 Task: Create a due date automation trigger when advanced on, 2 working days after a card is due add fields without custom field "Resume" set to a date less than 1 days from now at 11:00 AM.
Action: Mouse moved to (928, 232)
Screenshot: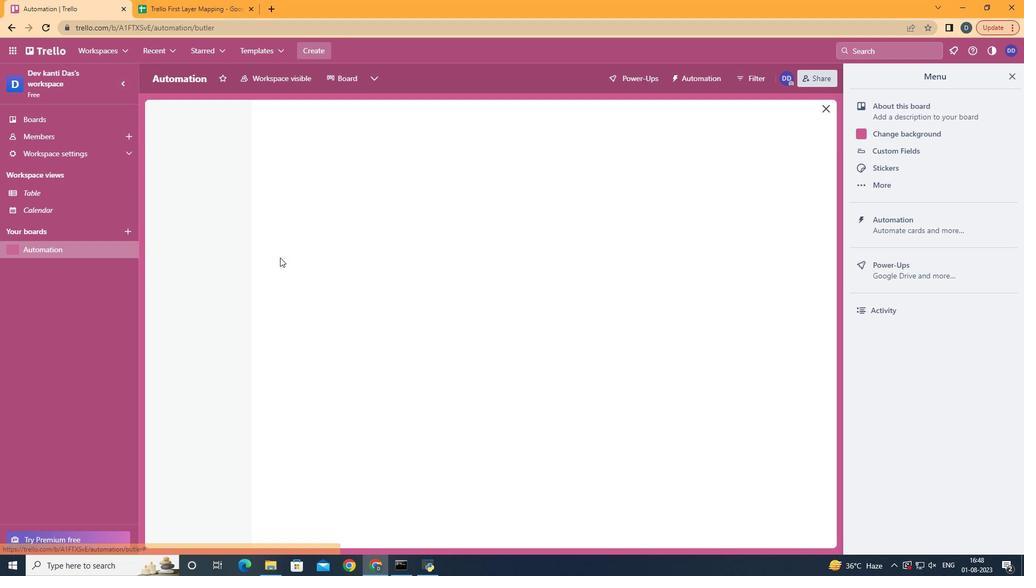 
Action: Mouse pressed left at (928, 232)
Screenshot: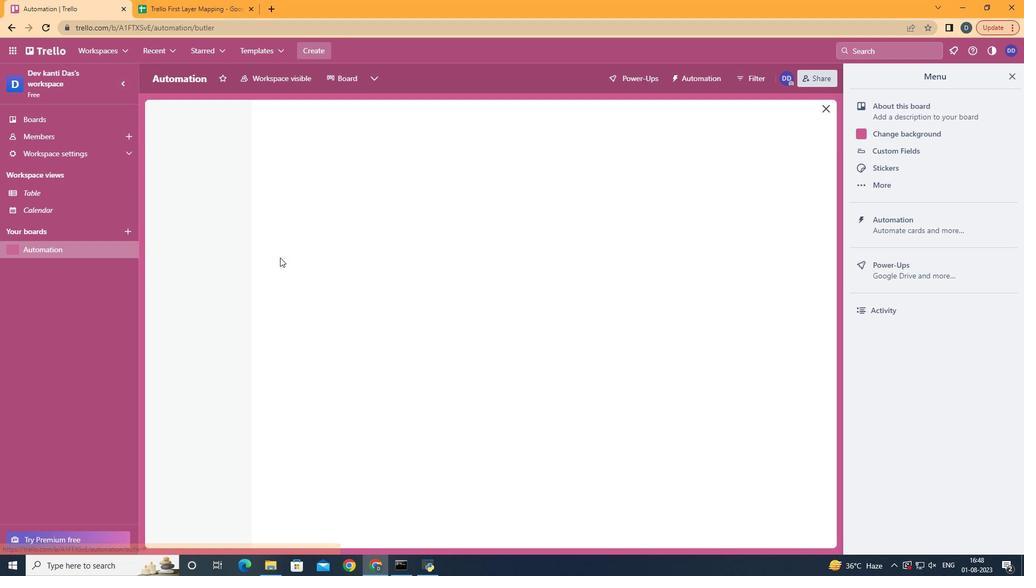 
Action: Mouse moved to (207, 213)
Screenshot: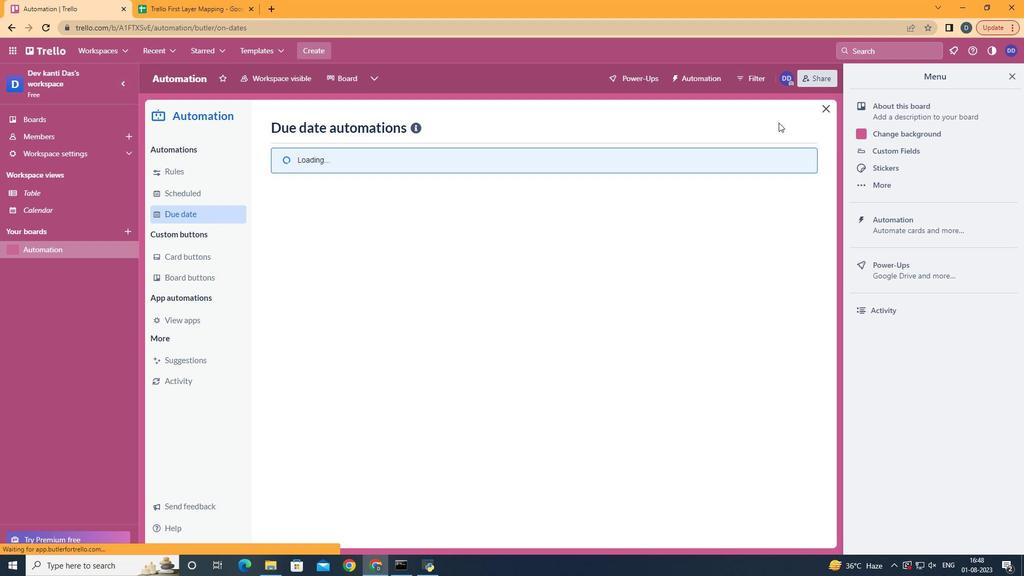 
Action: Mouse pressed left at (207, 213)
Screenshot: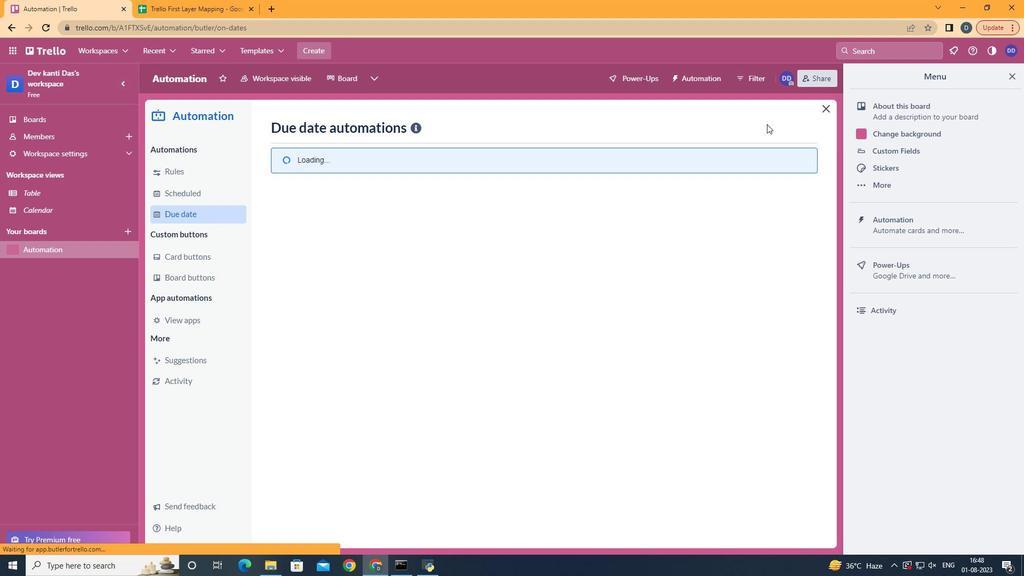
Action: Mouse moved to (748, 129)
Screenshot: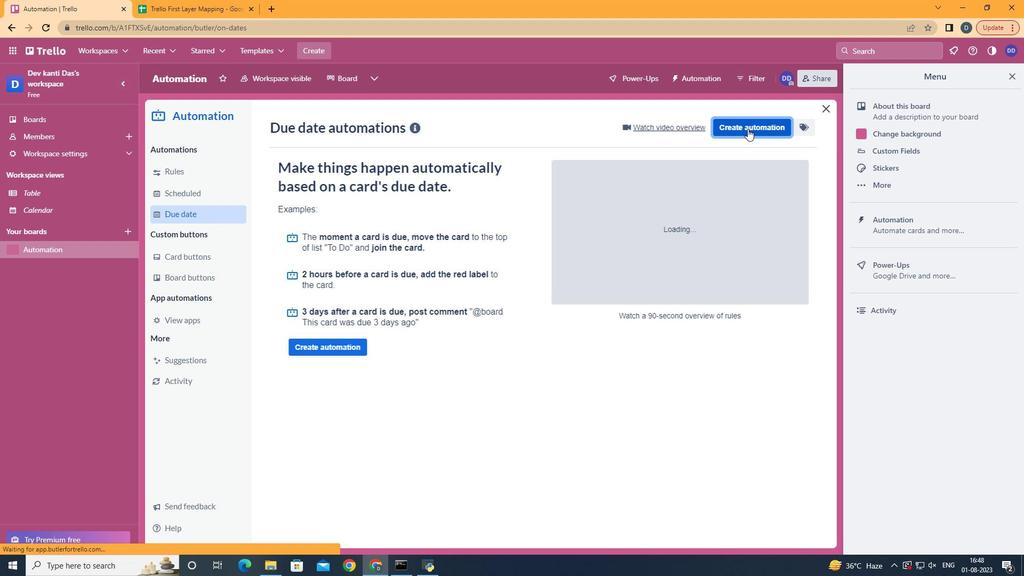 
Action: Mouse pressed left at (748, 129)
Screenshot: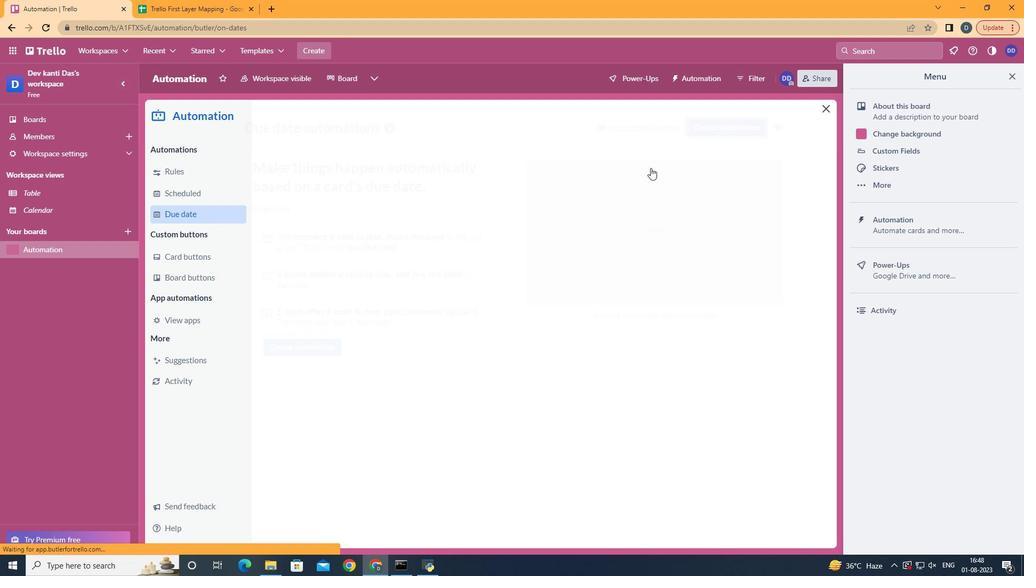 
Action: Mouse moved to (524, 236)
Screenshot: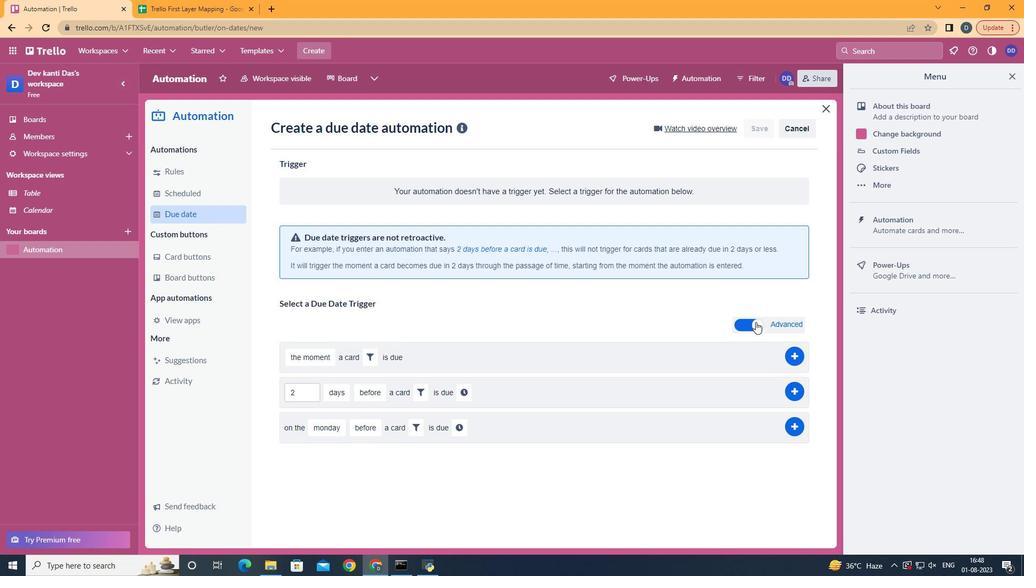 
Action: Mouse pressed left at (524, 236)
Screenshot: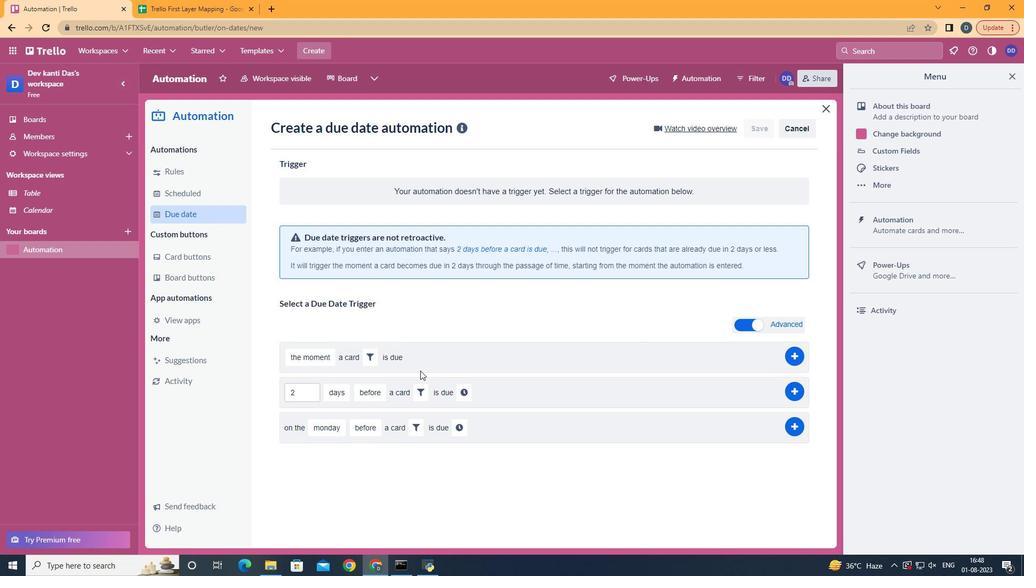 
Action: Mouse moved to (342, 434)
Screenshot: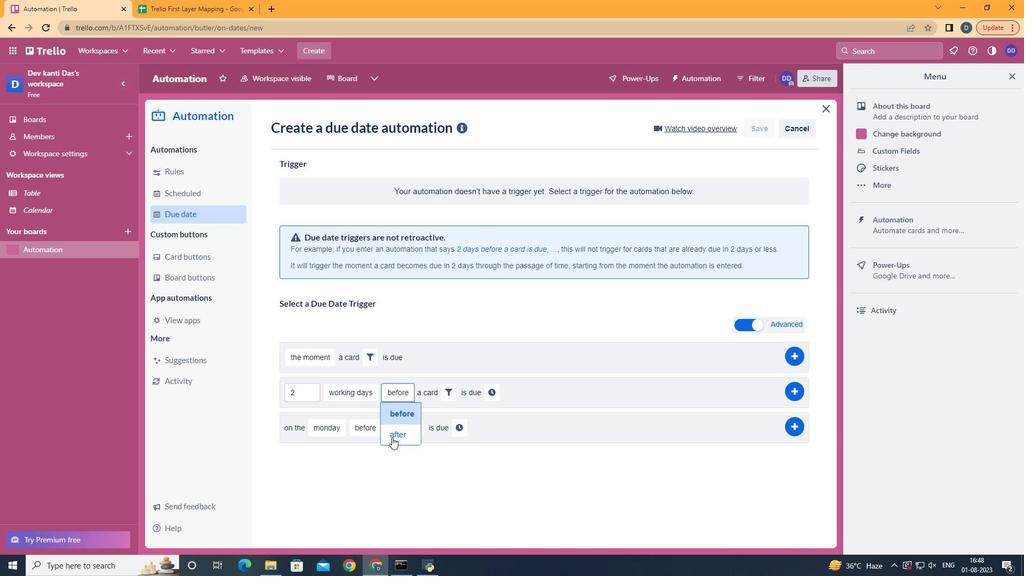 
Action: Mouse pressed left at (342, 434)
Screenshot: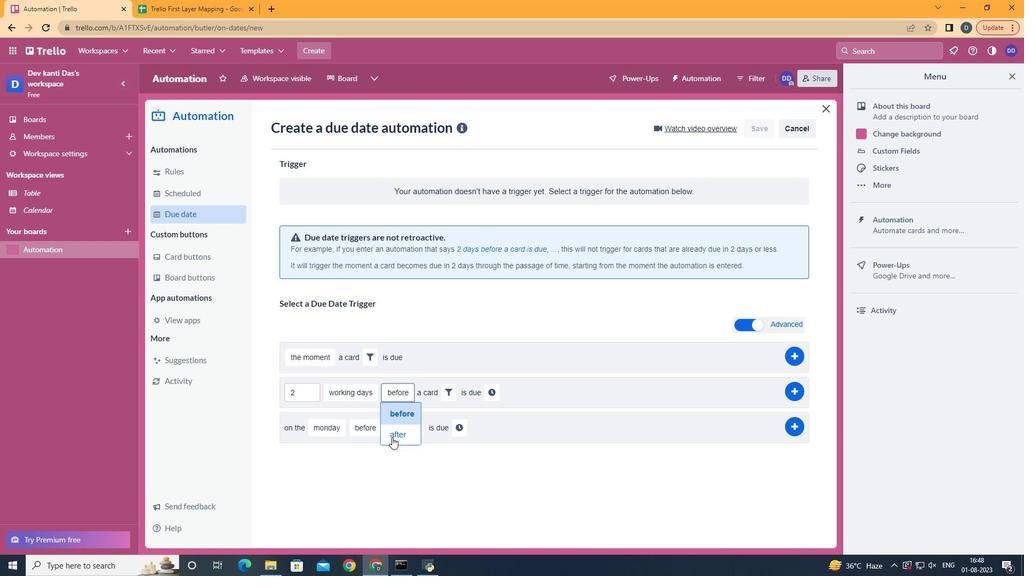 
Action: Mouse moved to (392, 437)
Screenshot: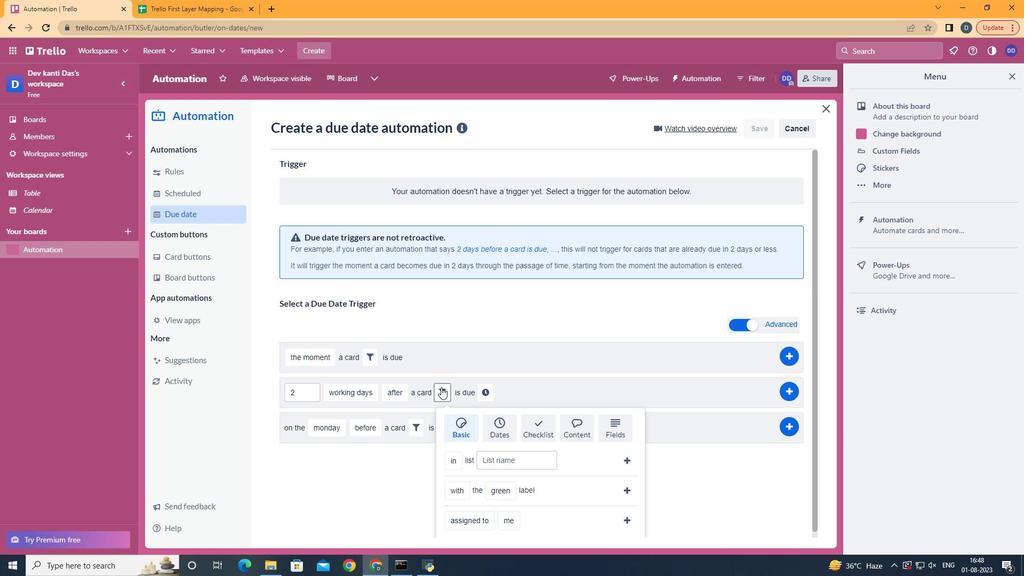 
Action: Mouse pressed left at (392, 437)
Screenshot: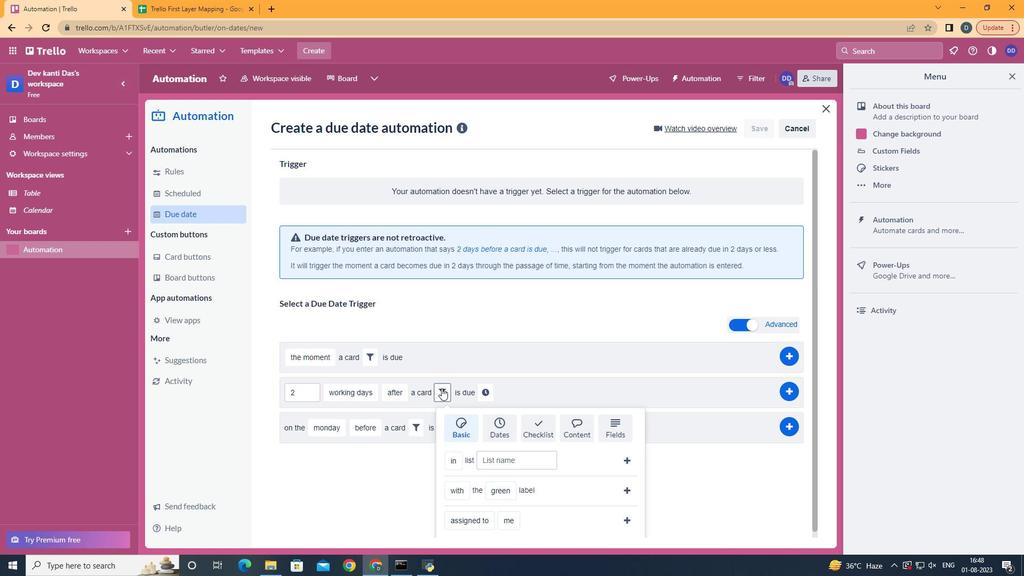 
Action: Mouse moved to (439, 389)
Screenshot: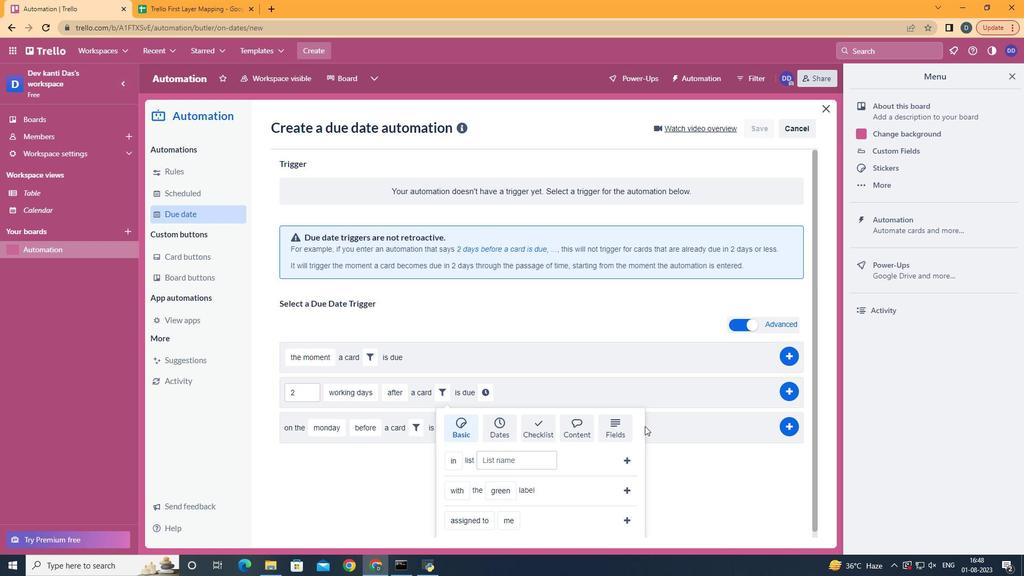 
Action: Mouse pressed left at (439, 389)
Screenshot: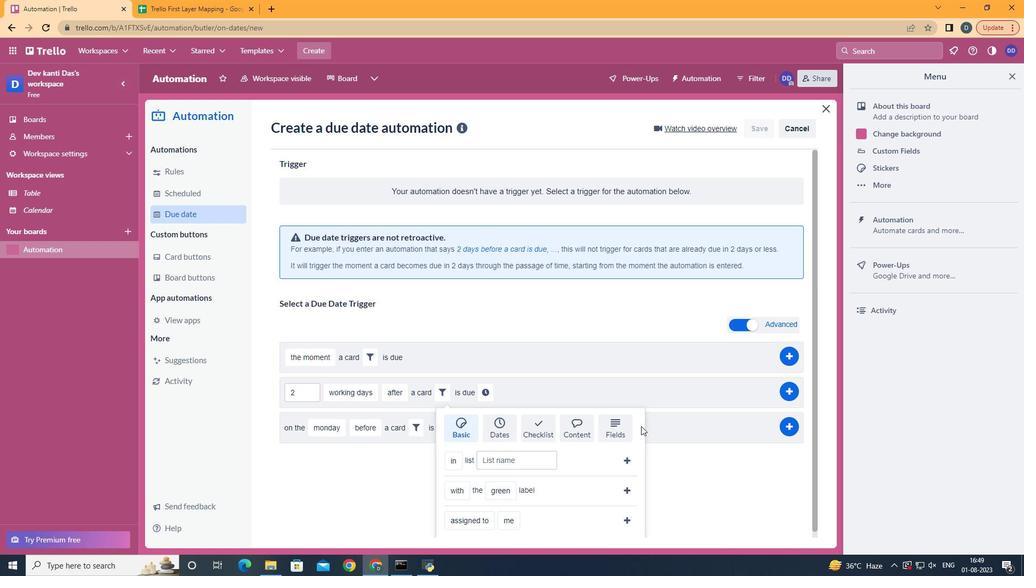 
Action: Mouse moved to (614, 426)
Screenshot: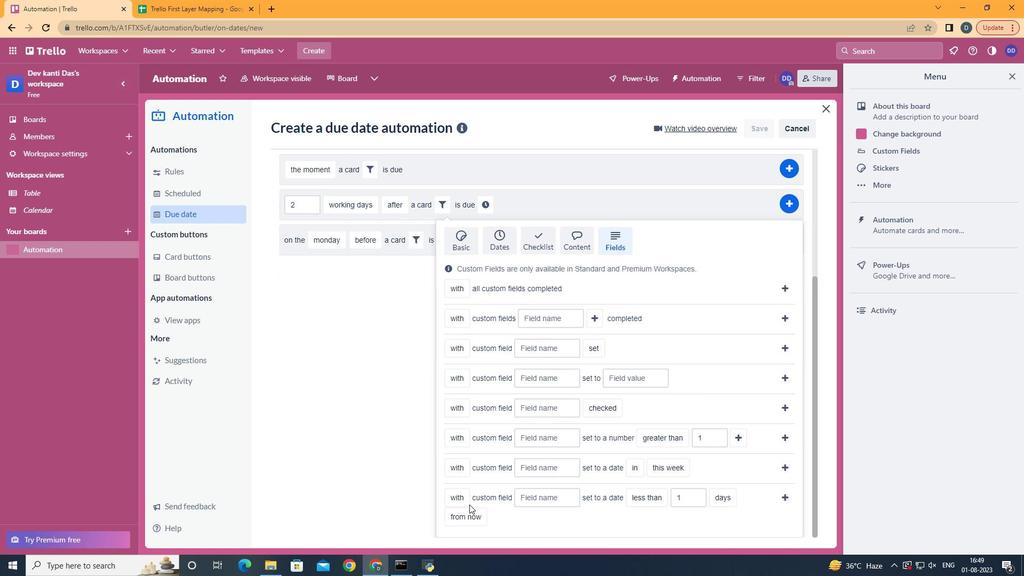 
Action: Mouse pressed left at (614, 426)
Screenshot: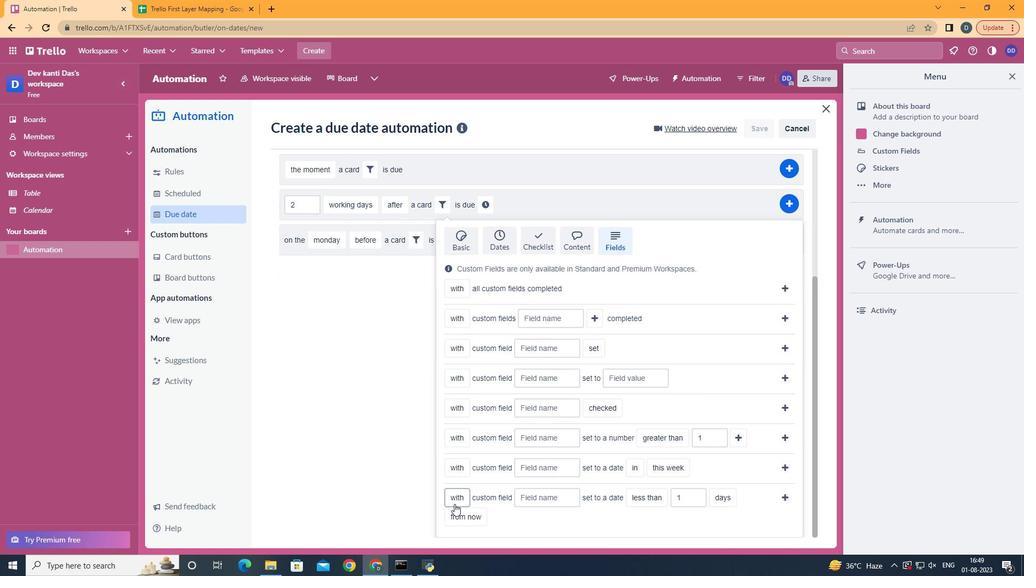 
Action: Mouse scrolled (614, 426) with delta (0, 0)
Screenshot: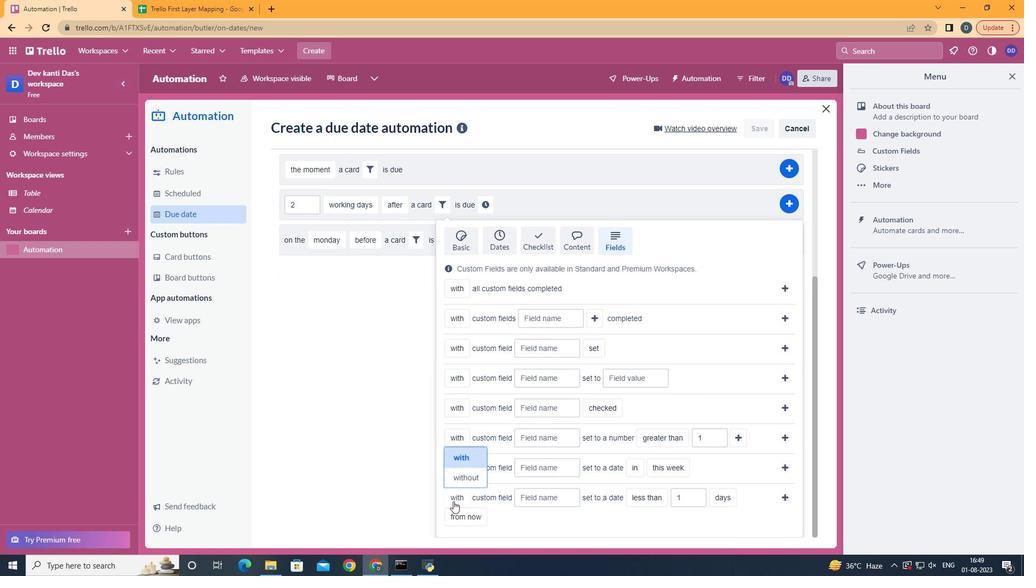 
Action: Mouse scrolled (614, 426) with delta (0, 0)
Screenshot: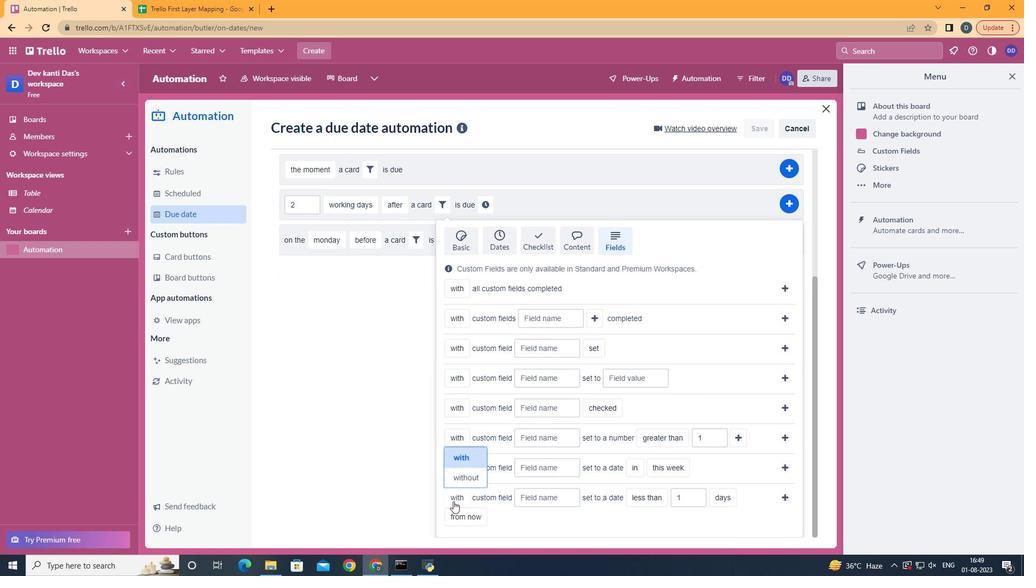 
Action: Mouse scrolled (614, 426) with delta (0, 0)
Screenshot: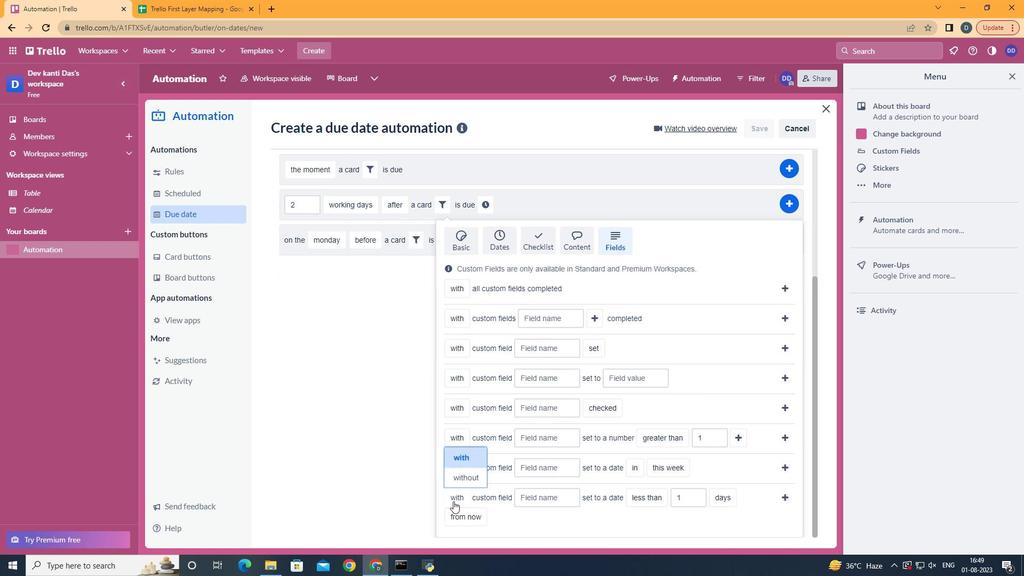 
Action: Mouse scrolled (614, 426) with delta (0, 0)
Screenshot: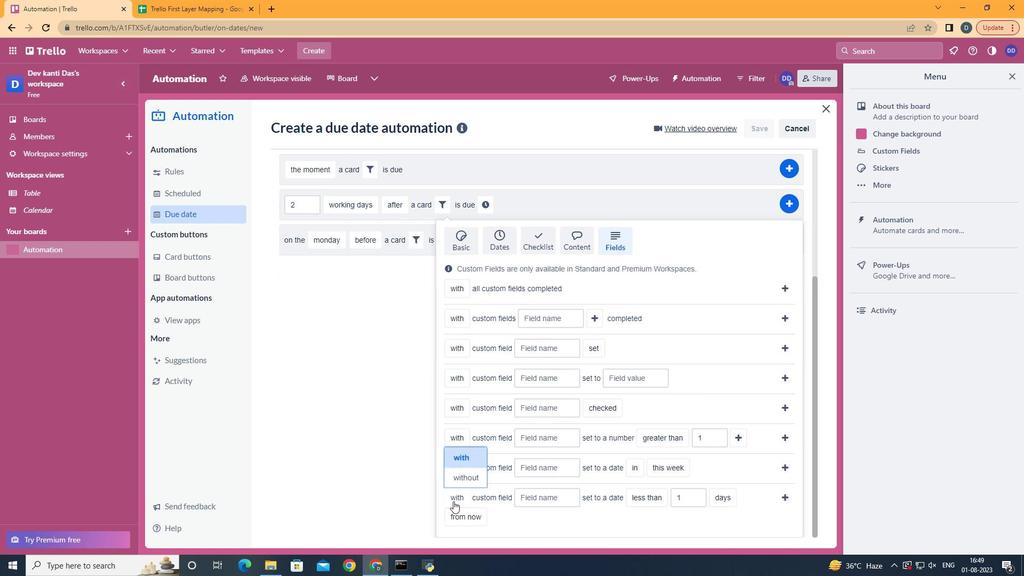 
Action: Mouse scrolled (614, 426) with delta (0, 0)
Screenshot: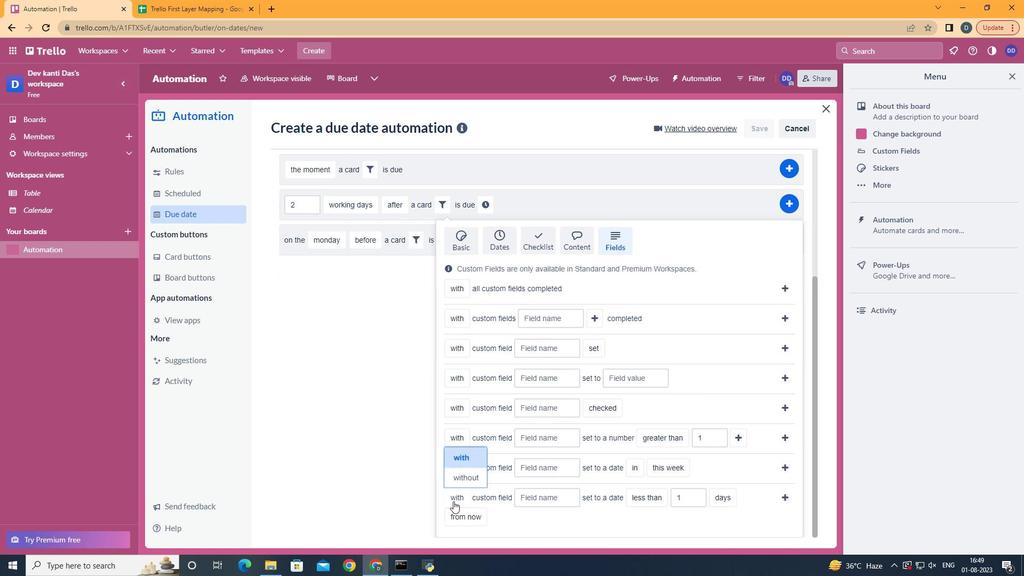 
Action: Mouse scrolled (614, 426) with delta (0, 0)
Screenshot: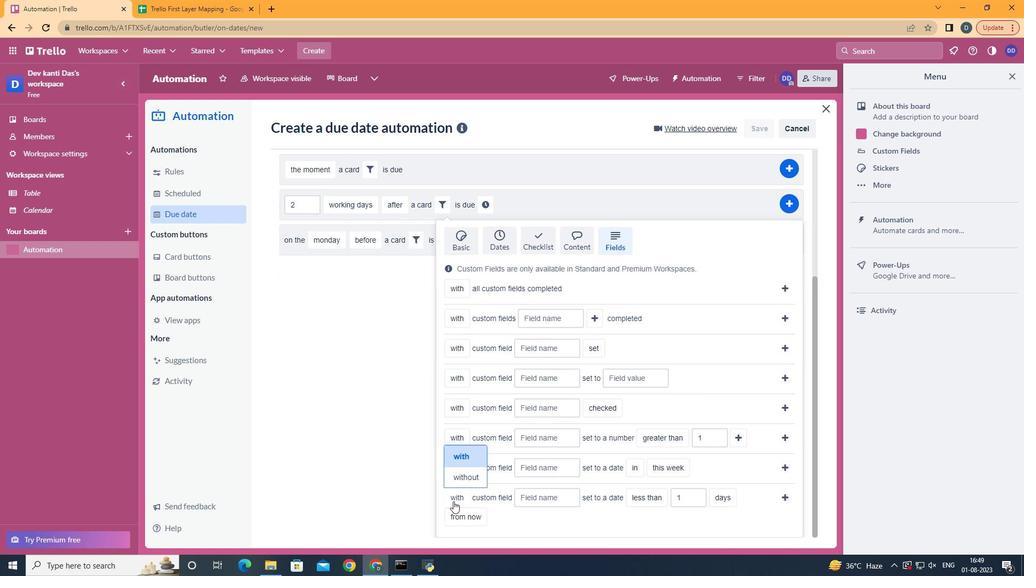 
Action: Mouse moved to (463, 481)
Screenshot: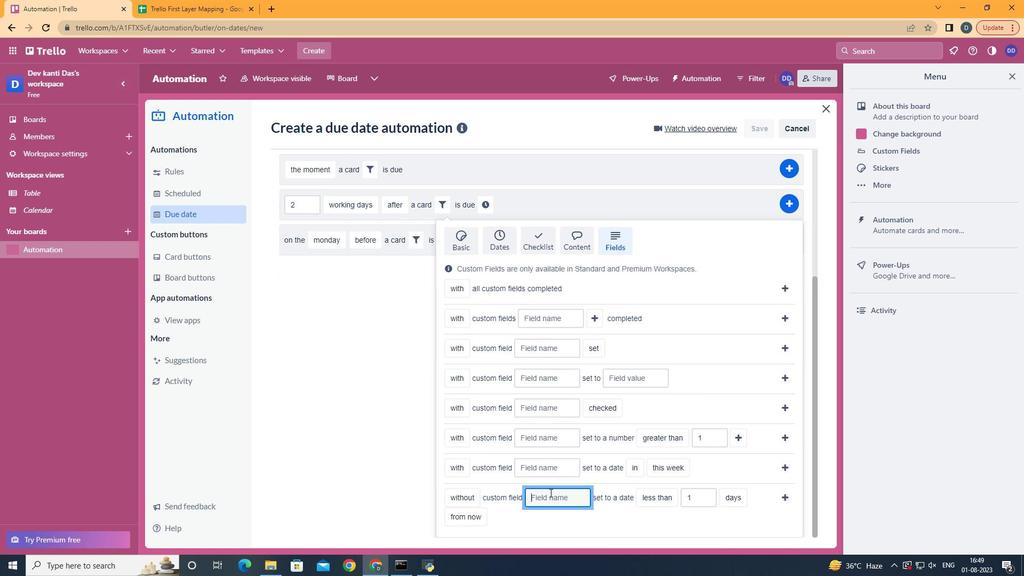 
Action: Mouse pressed left at (463, 481)
Screenshot: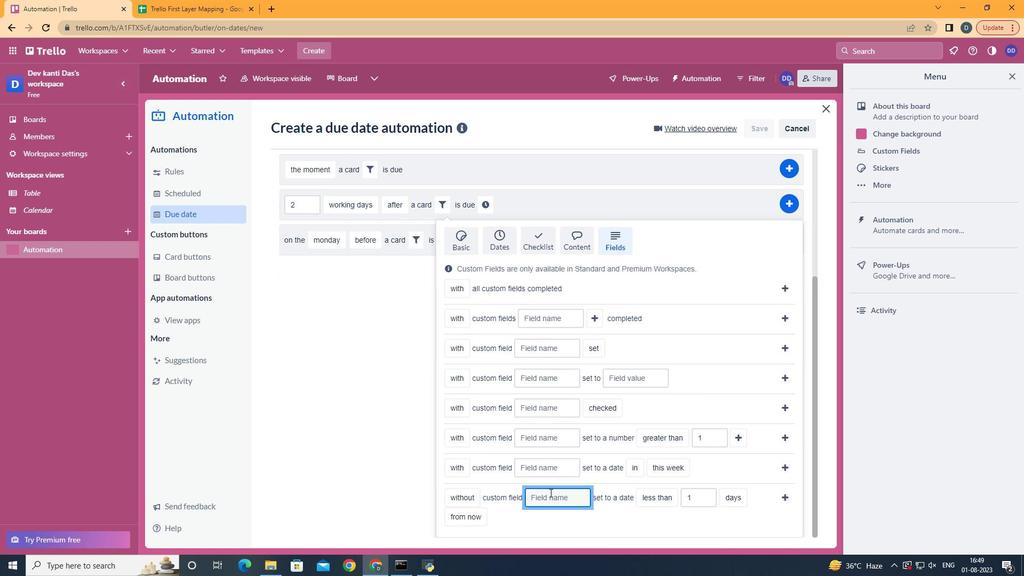 
Action: Mouse moved to (550, 493)
Screenshot: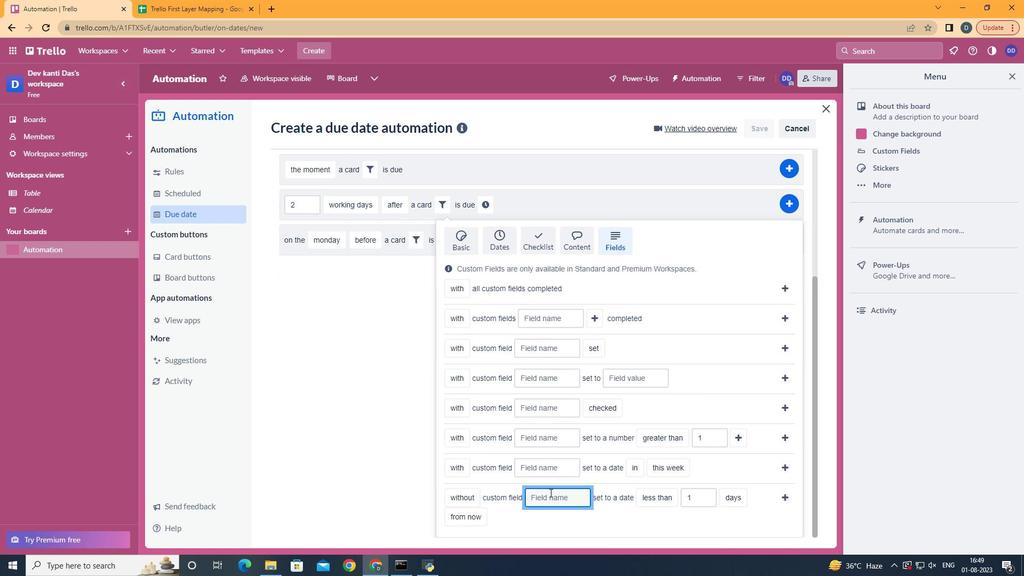 
Action: Mouse pressed left at (550, 493)
Screenshot: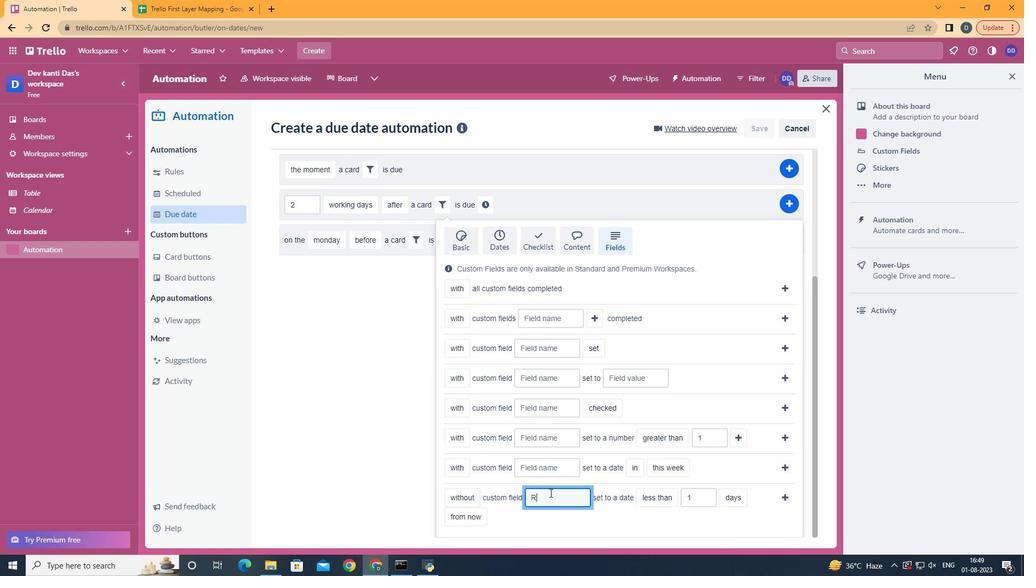 
Action: Mouse moved to (550, 493)
Screenshot: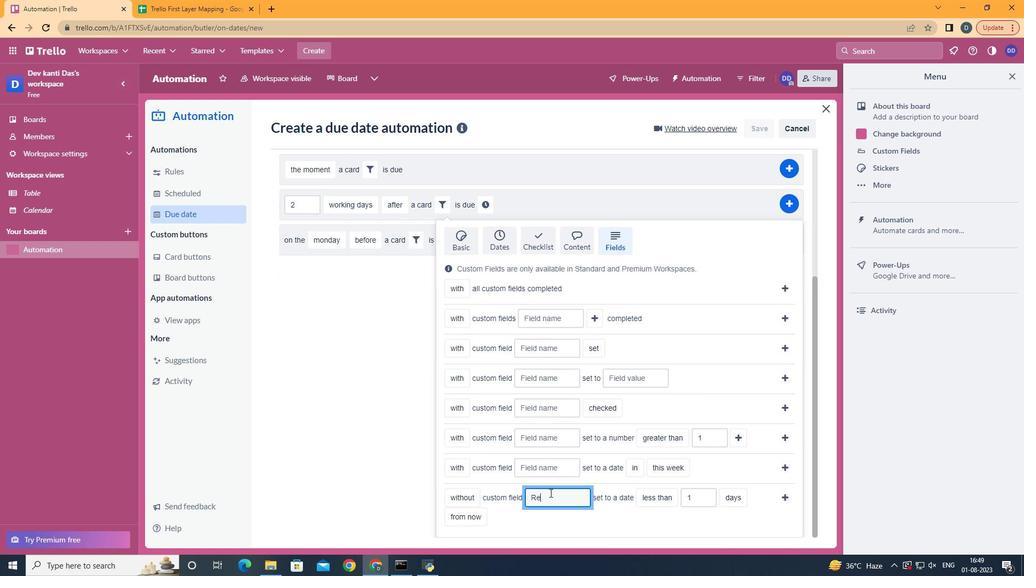 
Action: Key pressed <Key.shift>Resume
Screenshot: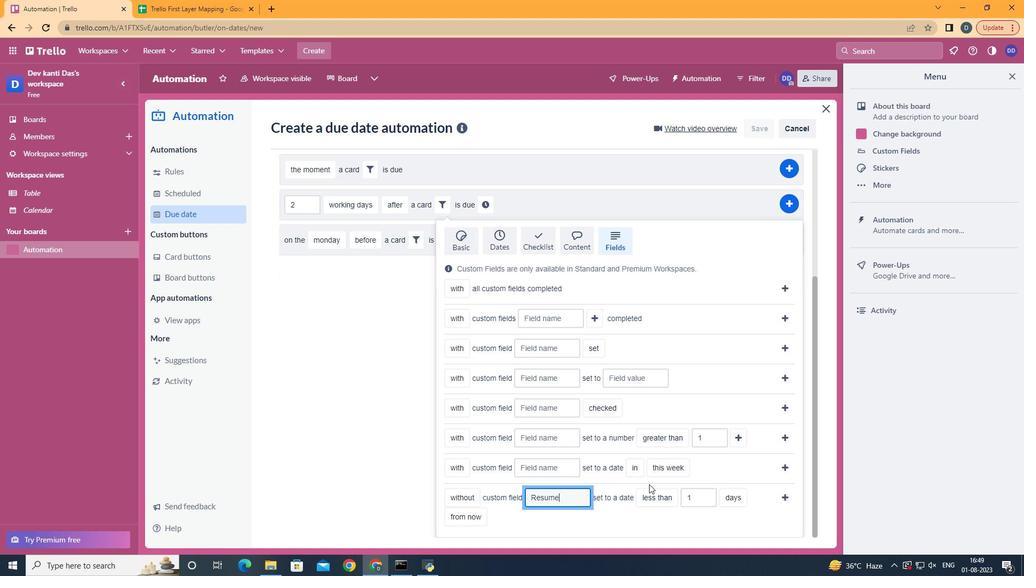 
Action: Mouse moved to (664, 421)
Screenshot: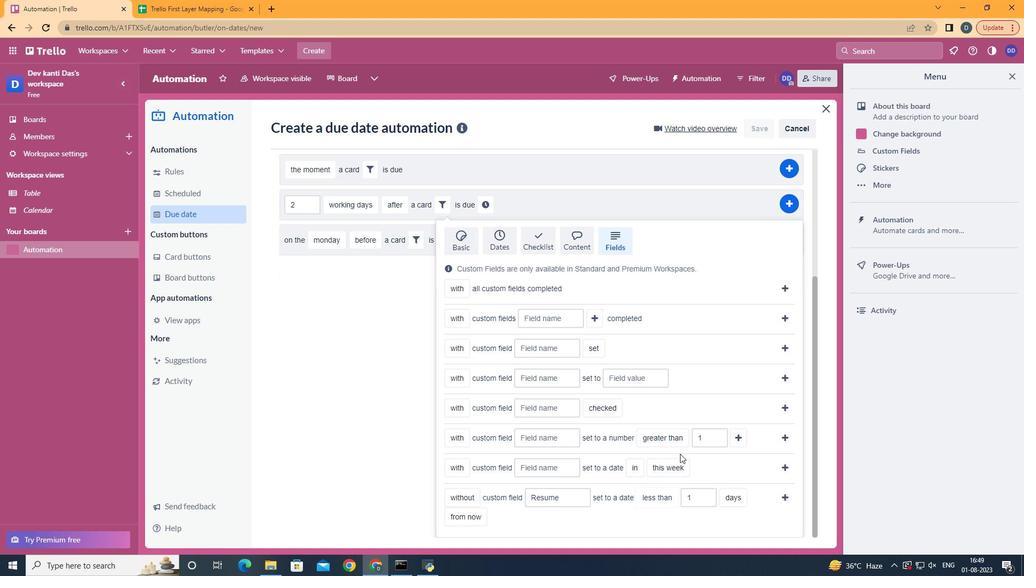 
Action: Mouse pressed left at (664, 421)
Screenshot: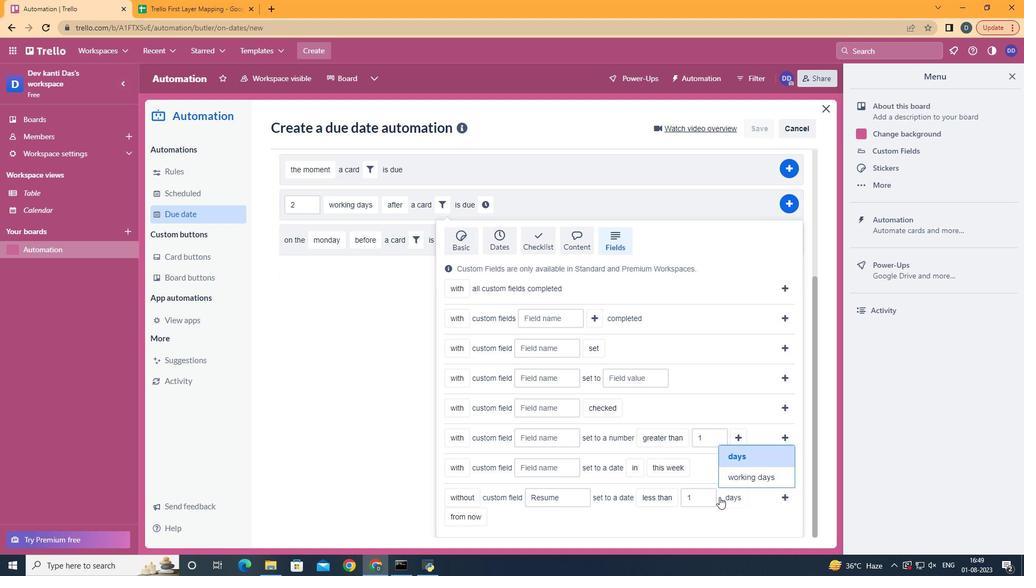 
Action: Mouse moved to (742, 458)
Screenshot: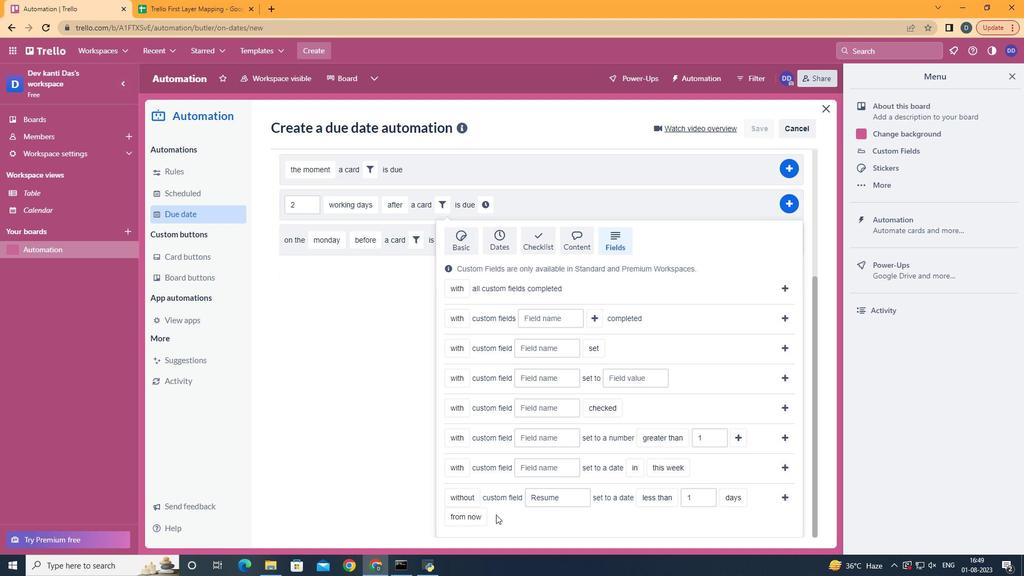 
Action: Mouse pressed left at (742, 458)
Screenshot: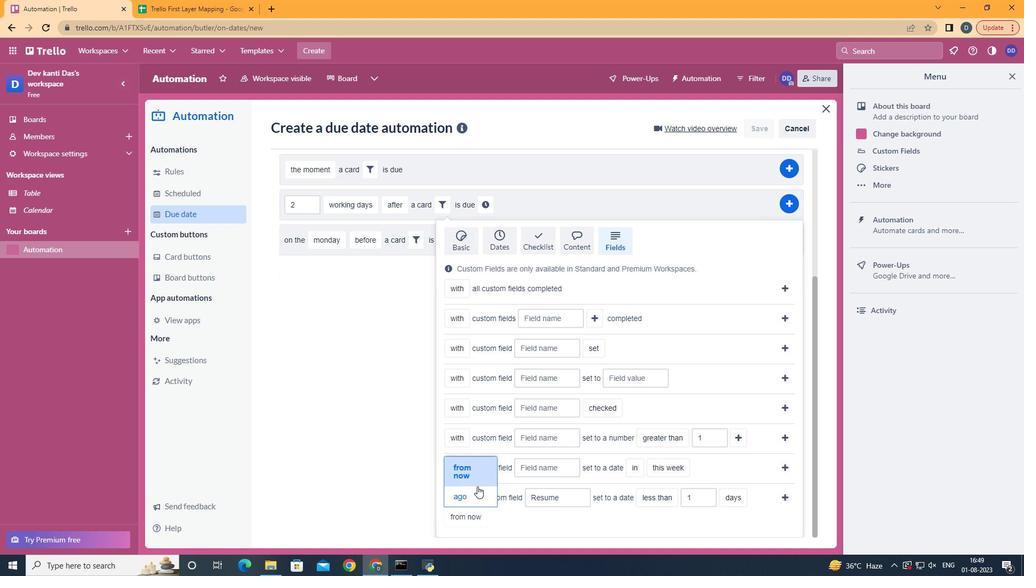 
Action: Mouse moved to (475, 472)
Screenshot: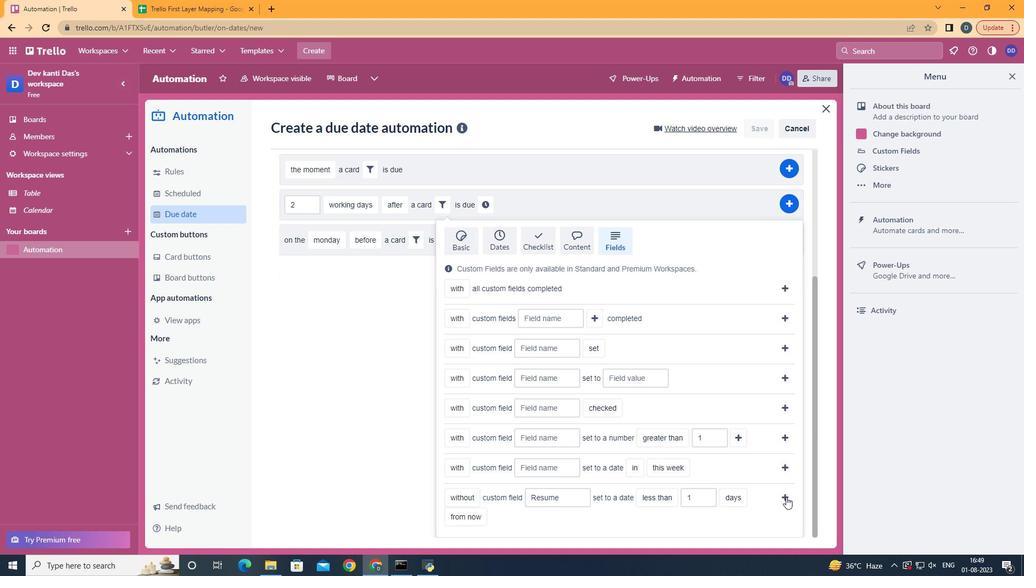 
Action: Mouse pressed left at (475, 472)
Screenshot: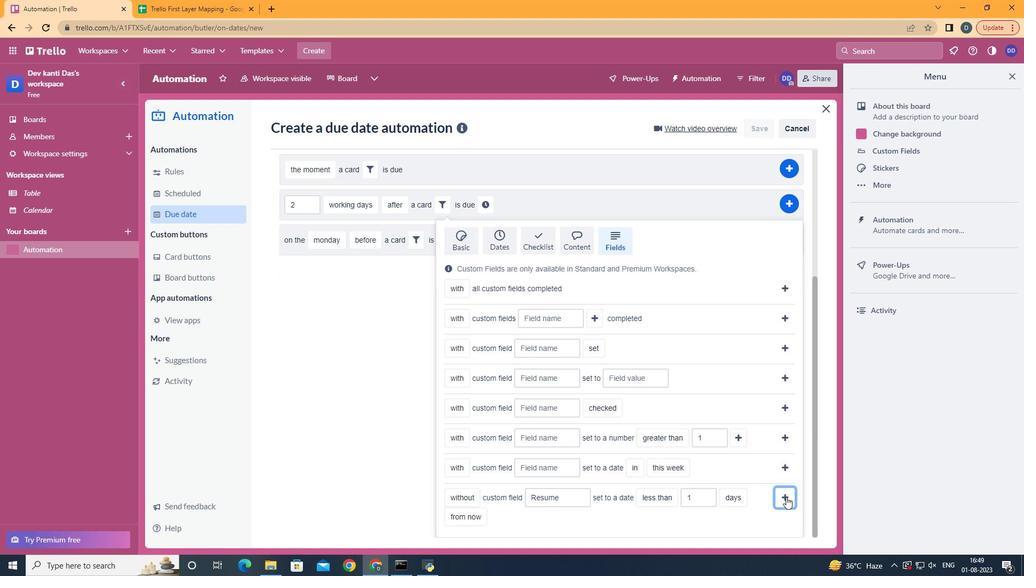 
Action: Mouse moved to (786, 497)
Screenshot: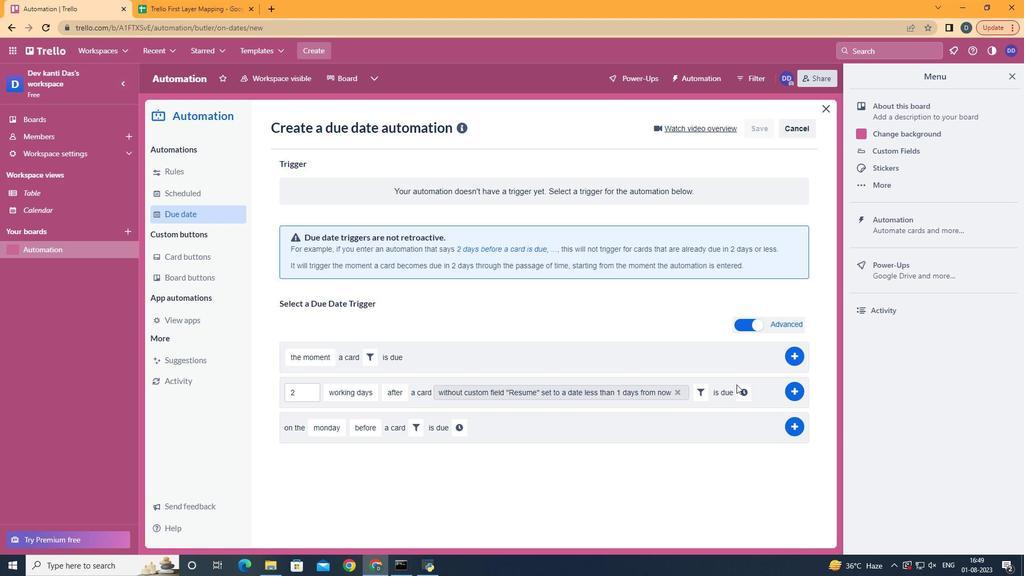 
Action: Mouse pressed left at (786, 497)
Screenshot: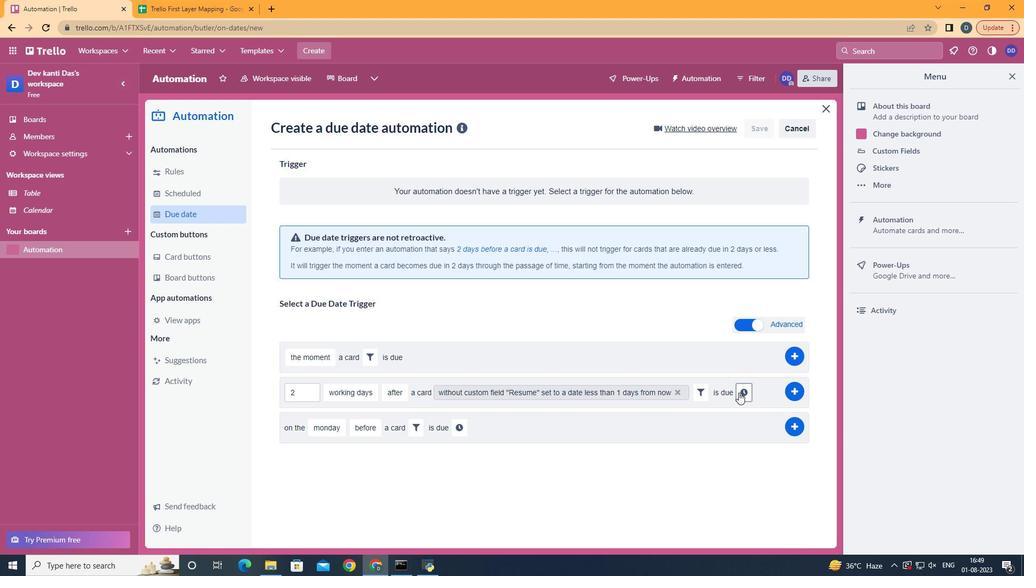 
Action: Mouse moved to (739, 392)
Screenshot: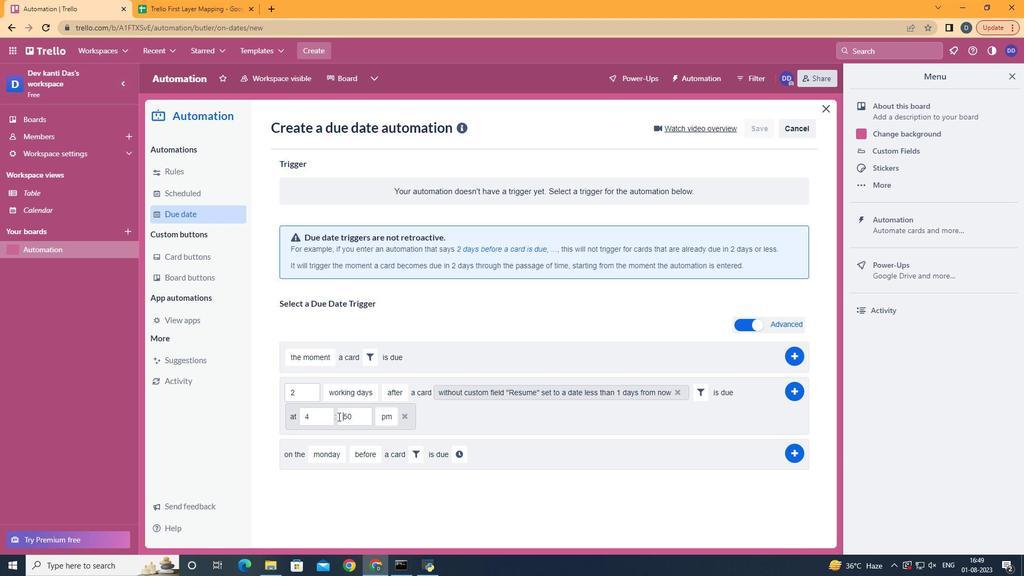
Action: Mouse pressed left at (739, 392)
Screenshot: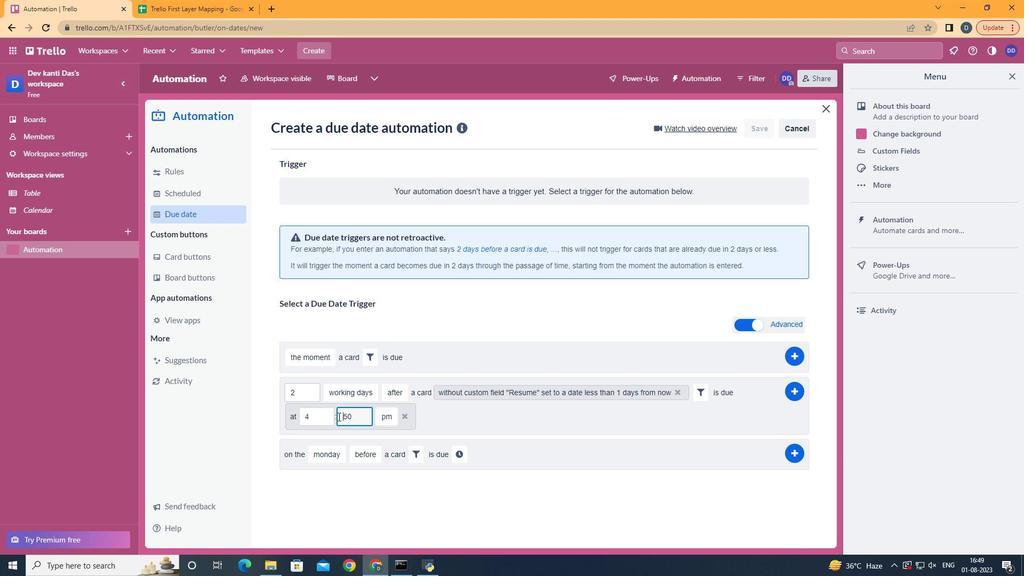 
Action: Mouse moved to (338, 416)
Screenshot: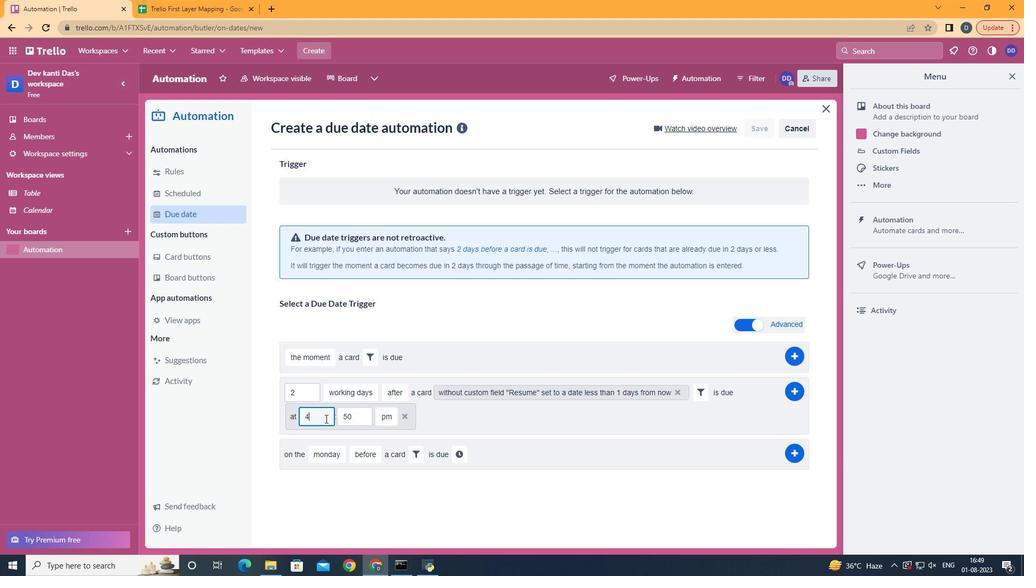 
Action: Mouse pressed left at (338, 416)
Screenshot: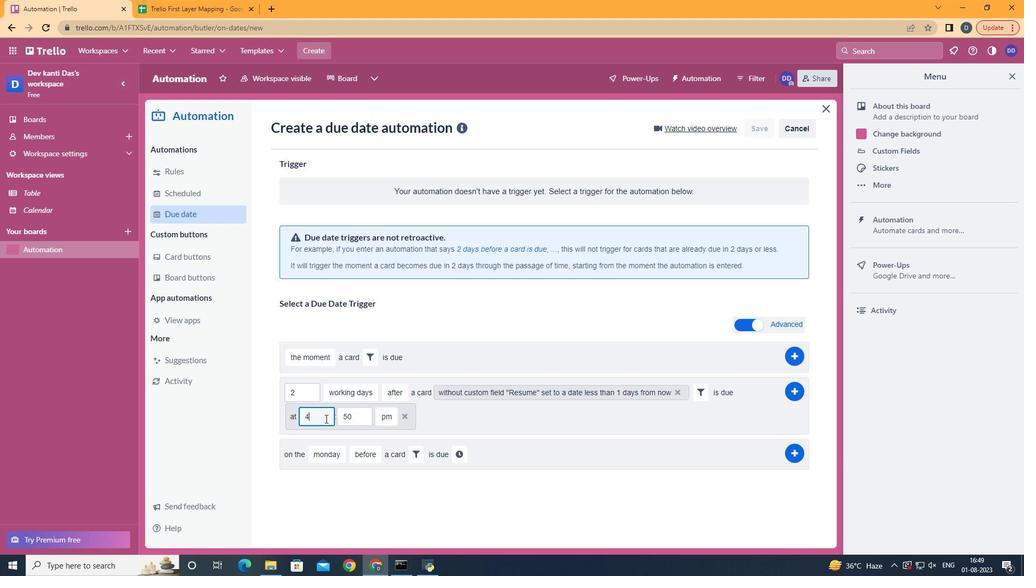 
Action: Mouse moved to (325, 419)
Screenshot: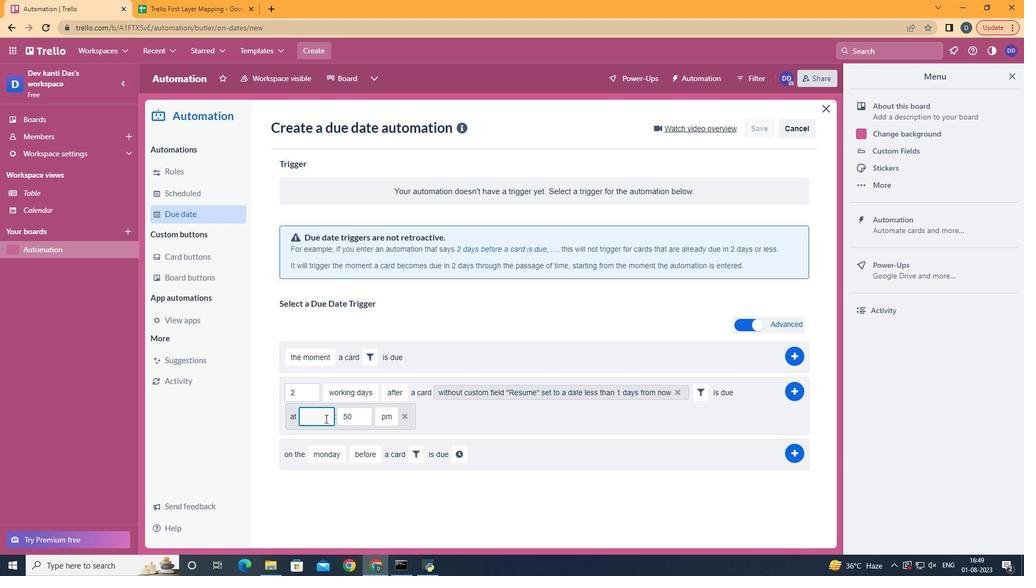 
Action: Mouse pressed left at (325, 419)
Screenshot: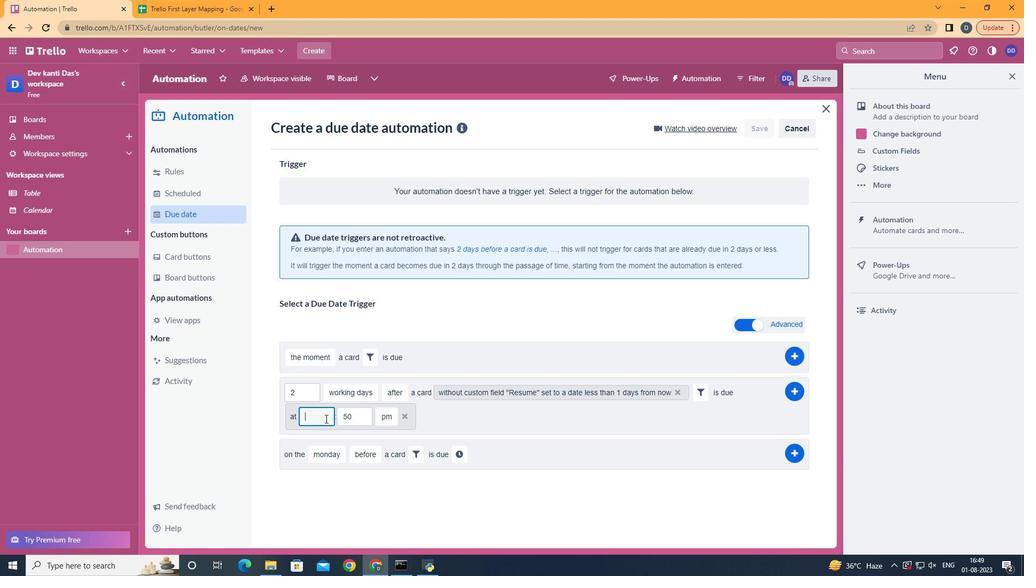 
Action: Key pressed <Key.backspace>11
Screenshot: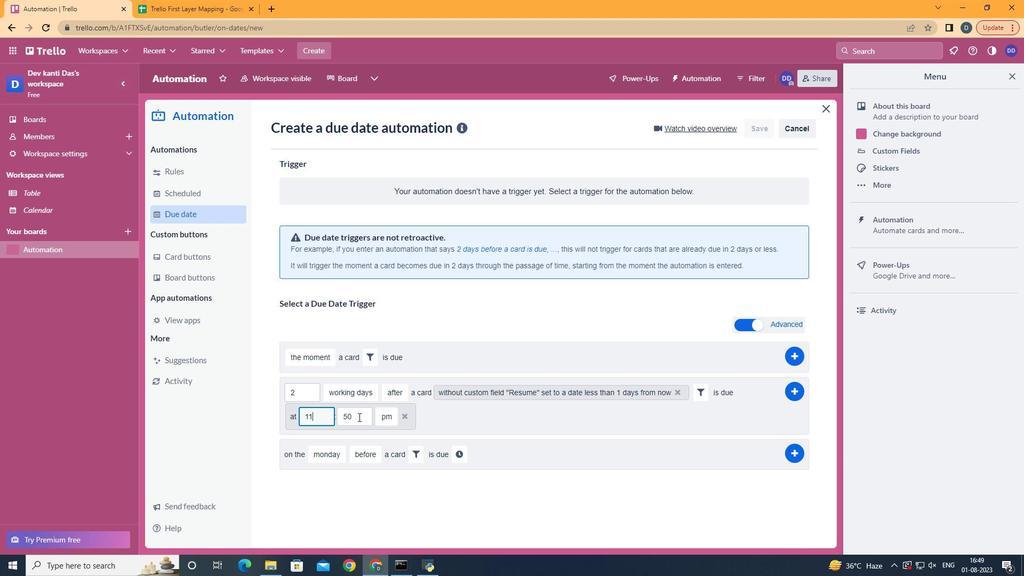 
Action: Mouse moved to (361, 417)
Screenshot: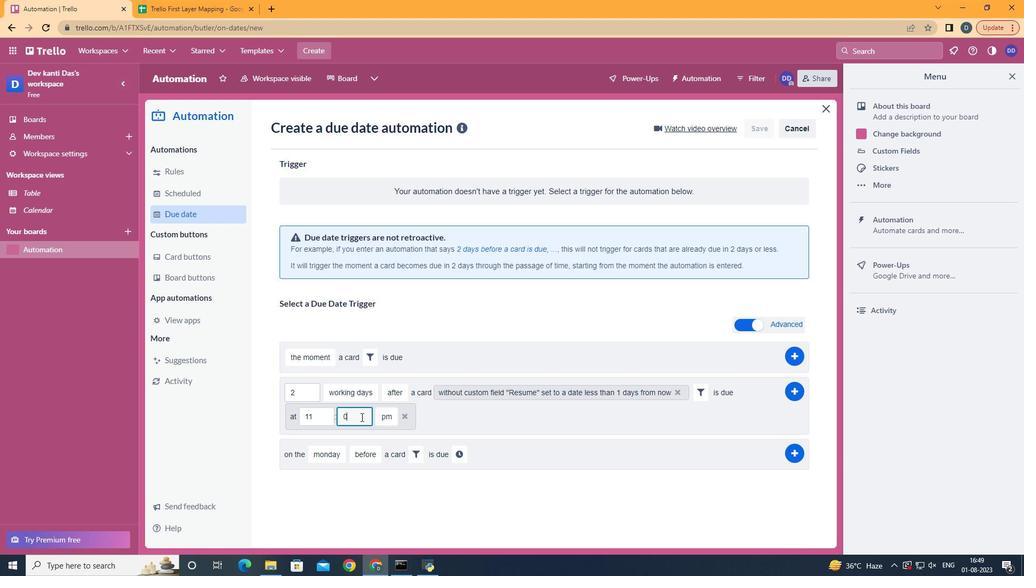 
Action: Mouse pressed left at (361, 417)
Screenshot: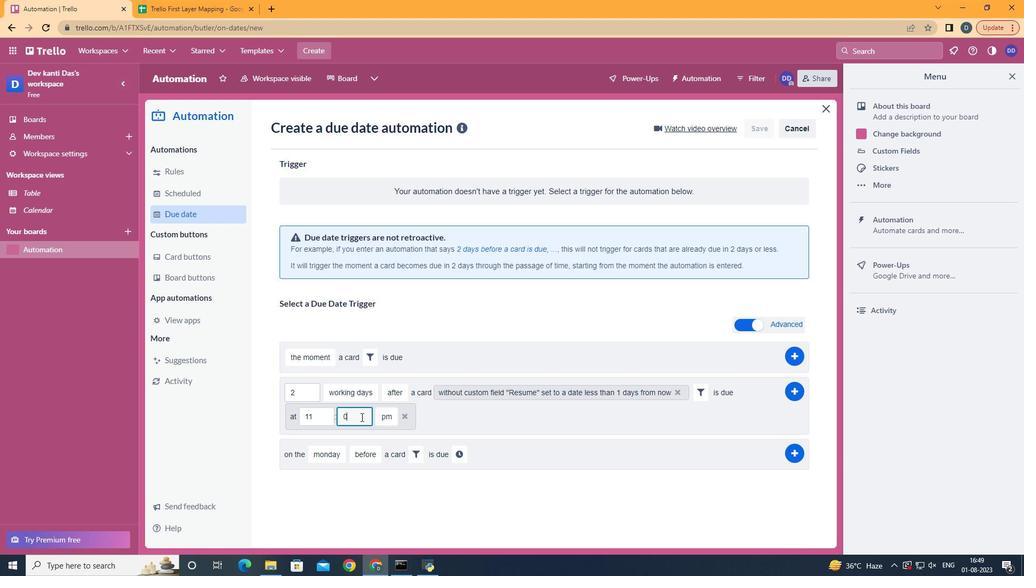 
Action: Key pressed <Key.backspace><Key.backspace>00
Screenshot: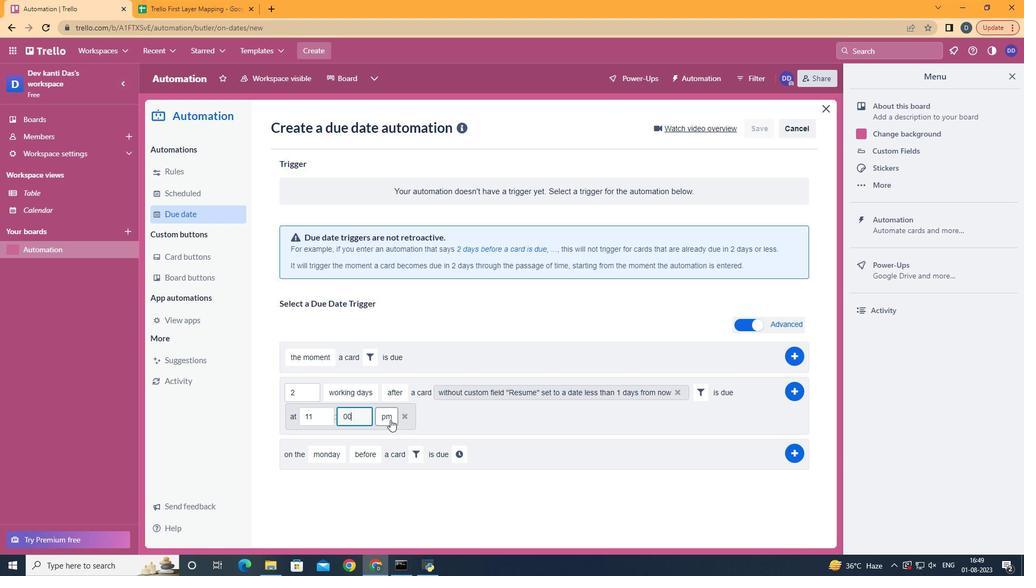 
Action: Mouse moved to (390, 437)
Screenshot: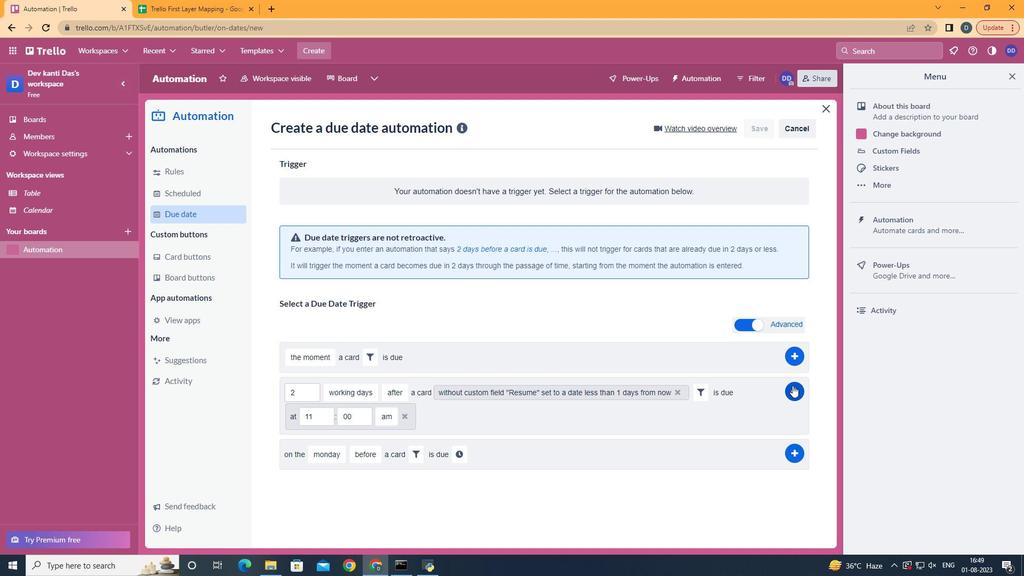 
Action: Mouse pressed left at (390, 437)
Screenshot: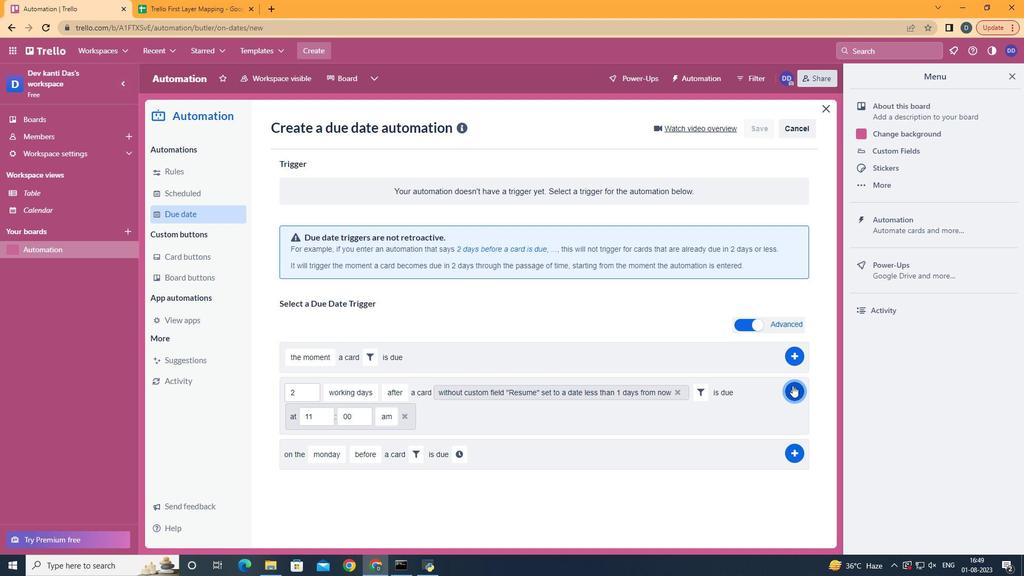 
Action: Mouse moved to (793, 385)
Screenshot: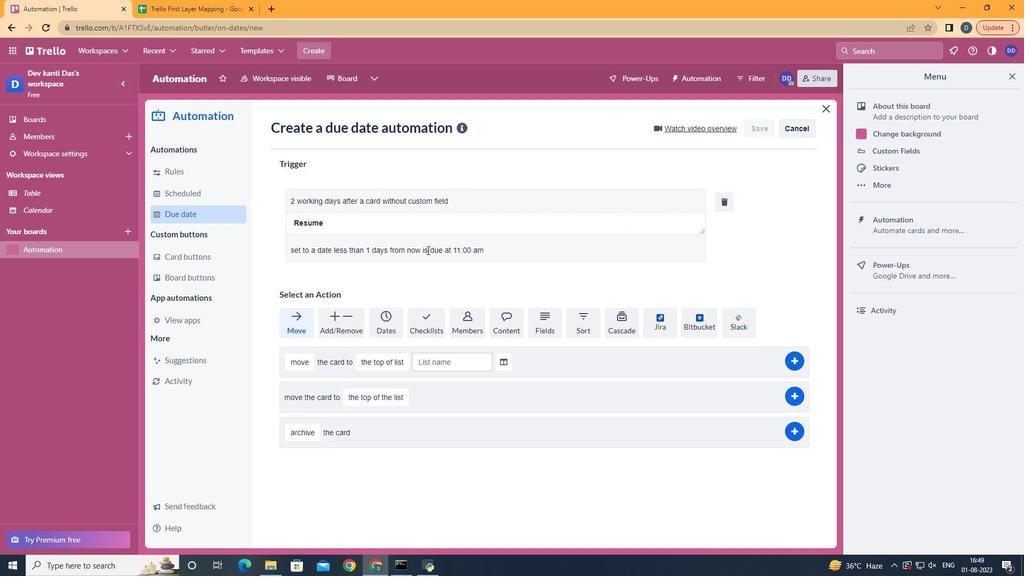 
Action: Mouse pressed left at (793, 385)
Screenshot: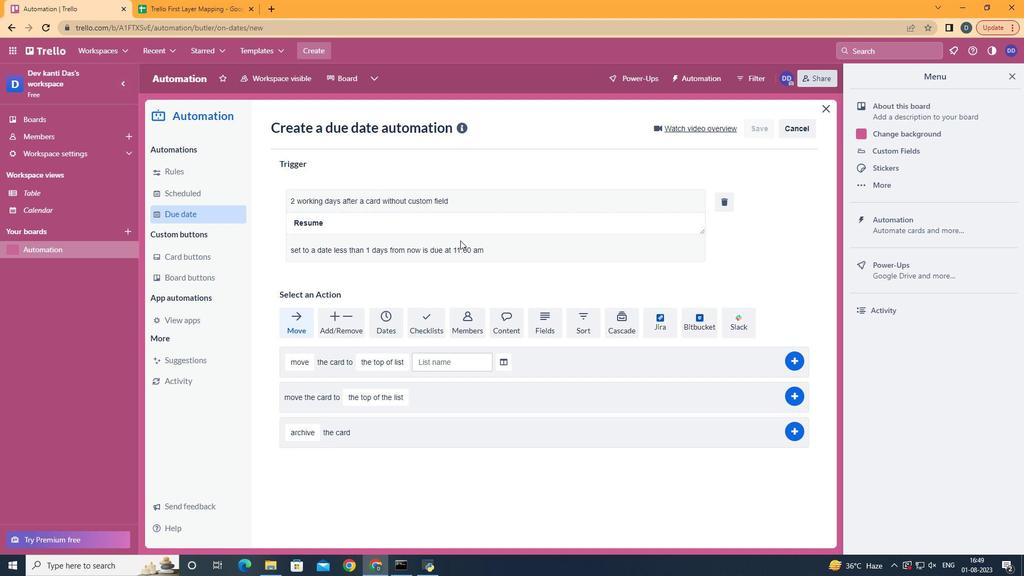 
Action: Mouse moved to (460, 240)
Screenshot: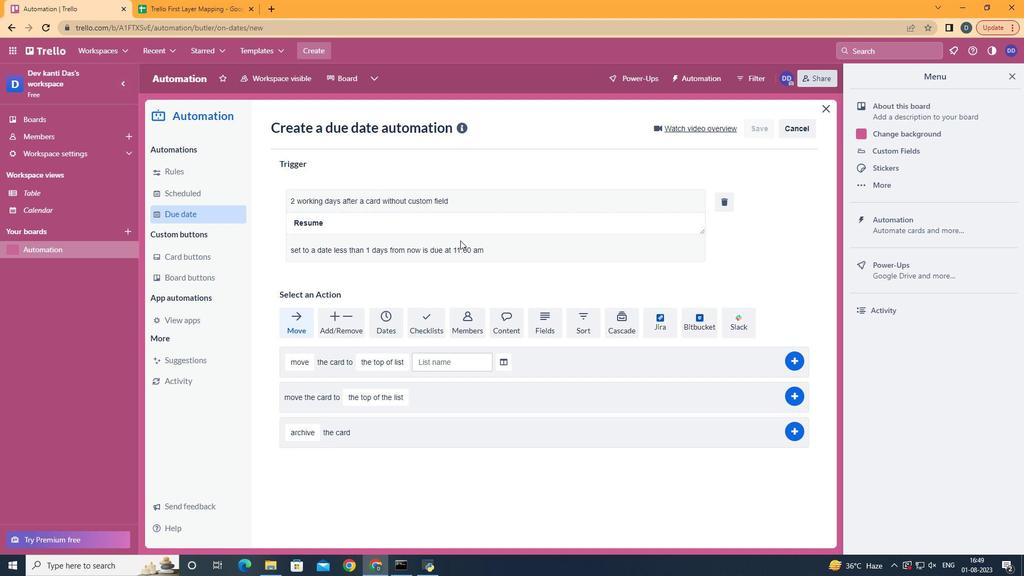
